 Task: Enable sound notifications for reminders in Microsoft Outlook.
Action: Mouse moved to (48, 25)
Screenshot: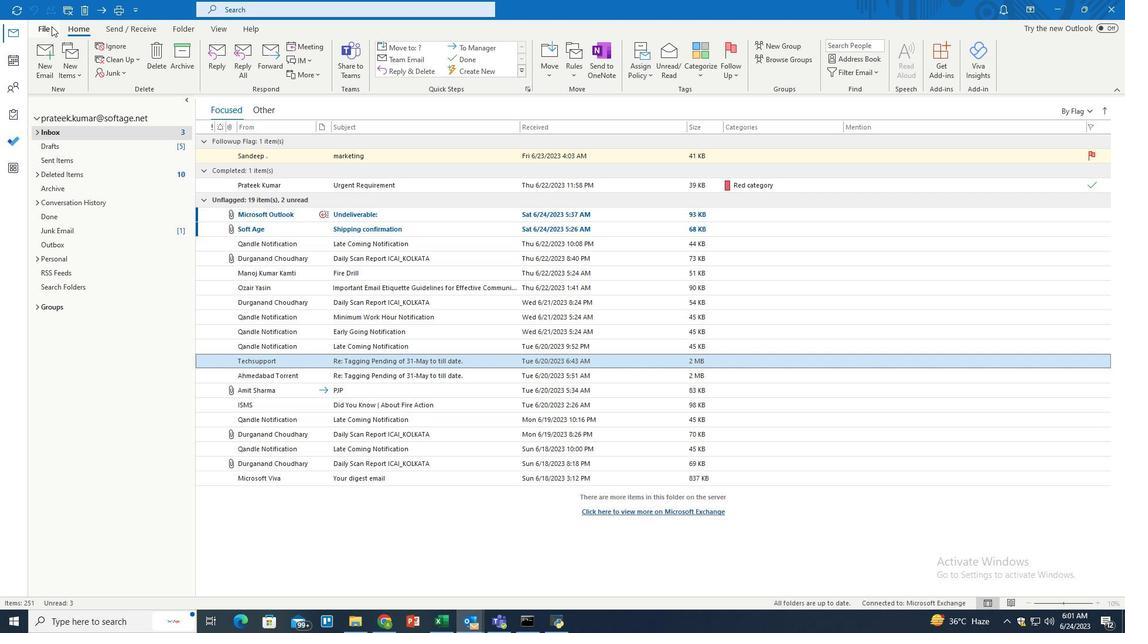 
Action: Mouse pressed left at (48, 25)
Screenshot: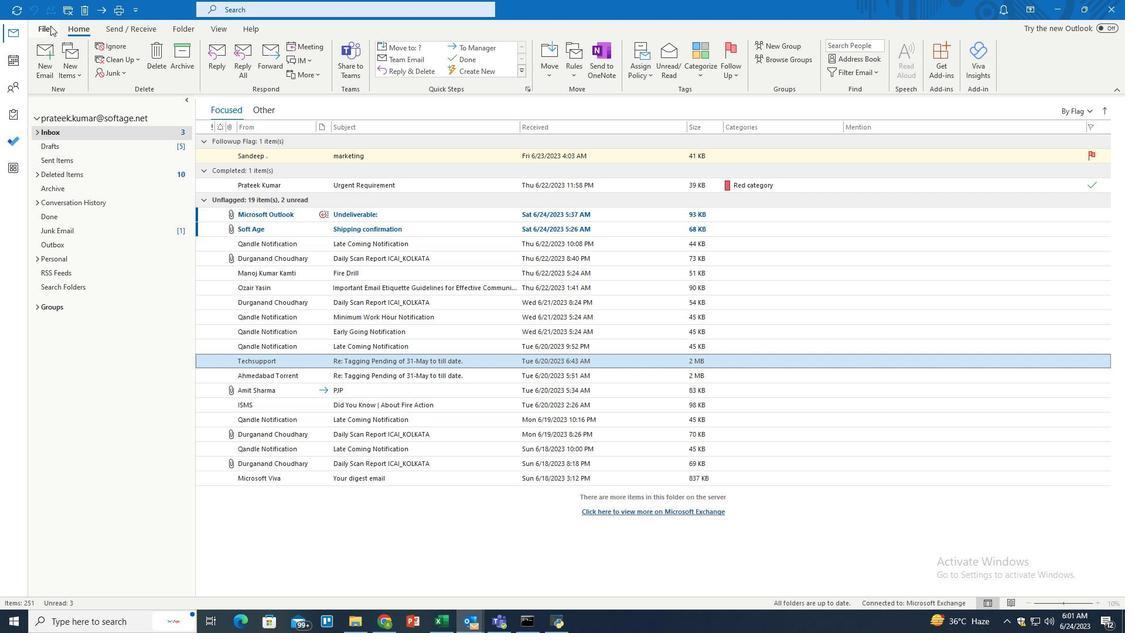 
Action: Mouse moved to (35, 563)
Screenshot: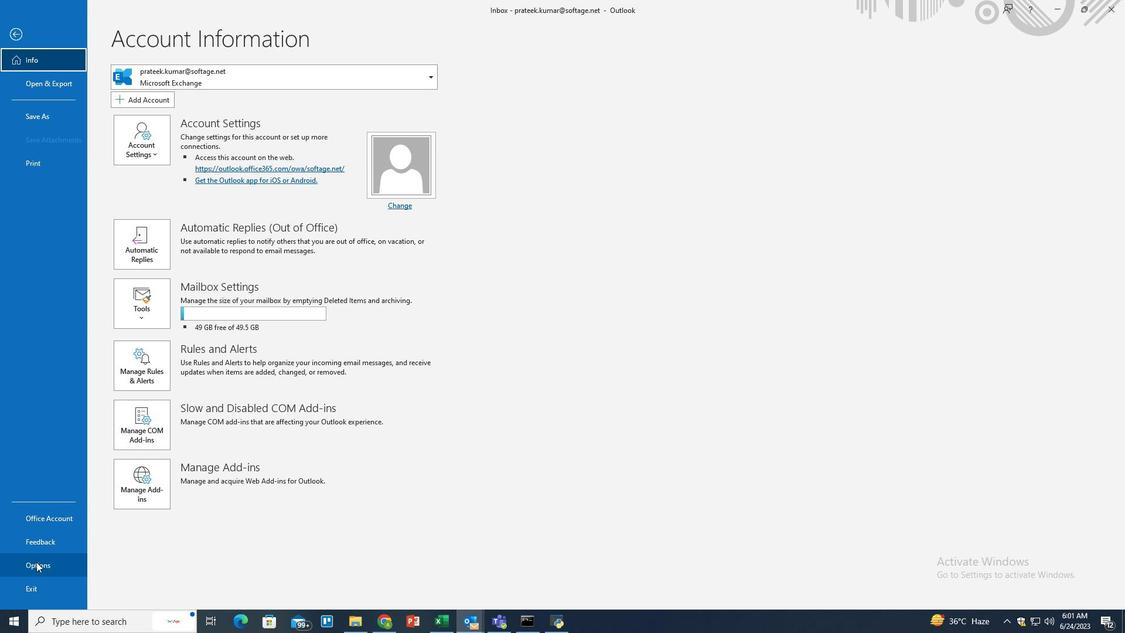 
Action: Mouse pressed left at (35, 563)
Screenshot: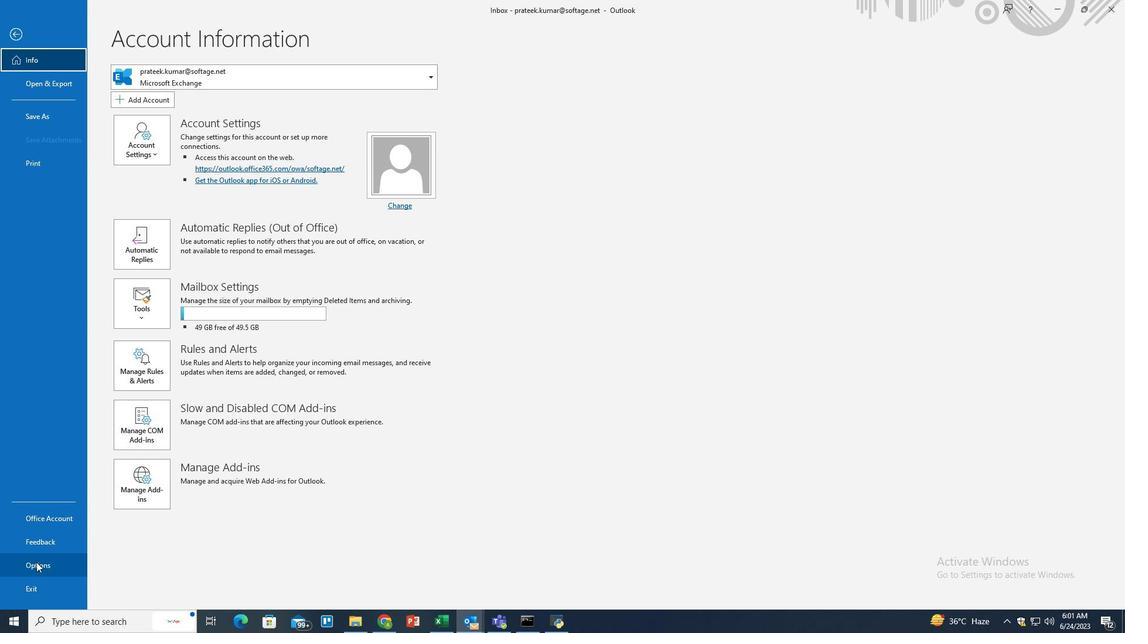 
Action: Mouse moved to (347, 279)
Screenshot: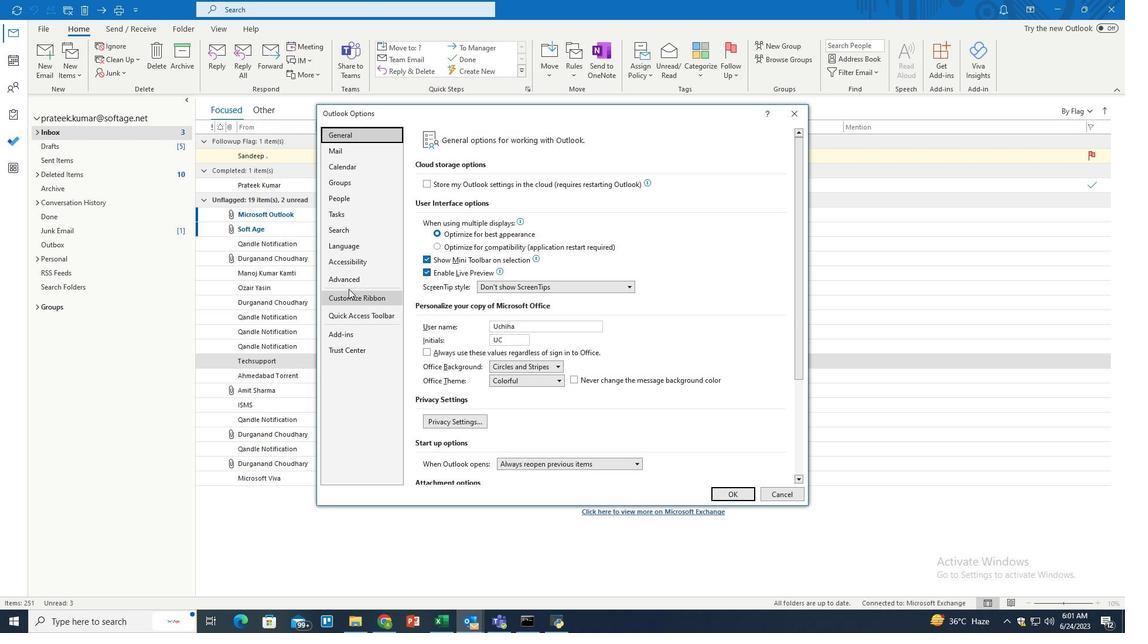 
Action: Mouse pressed left at (347, 279)
Screenshot: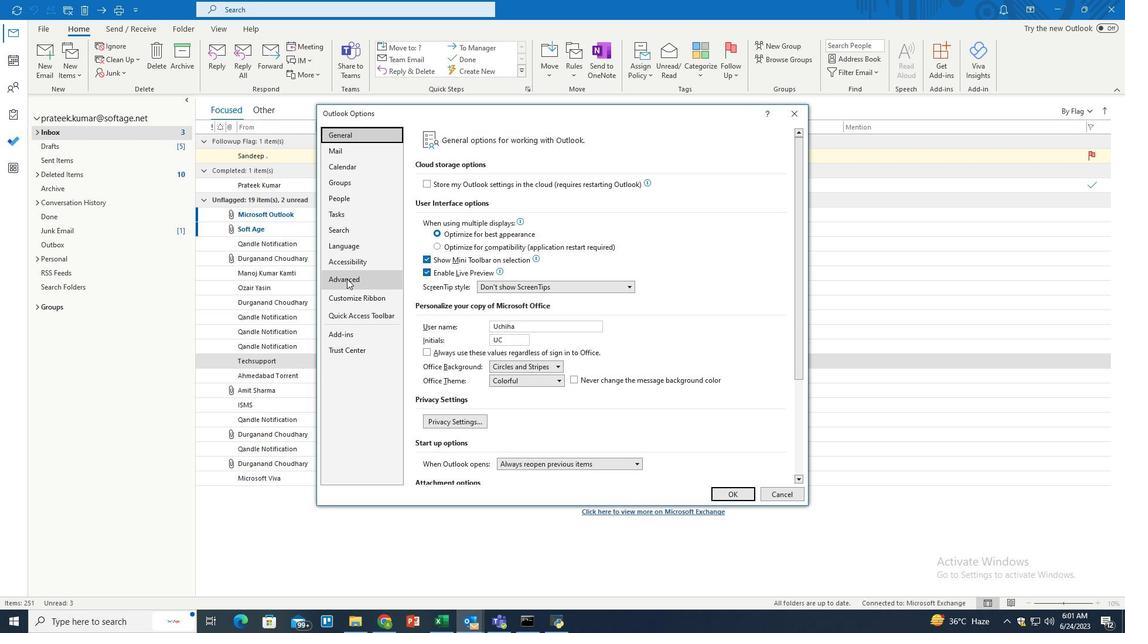 
Action: Mouse moved to (516, 304)
Screenshot: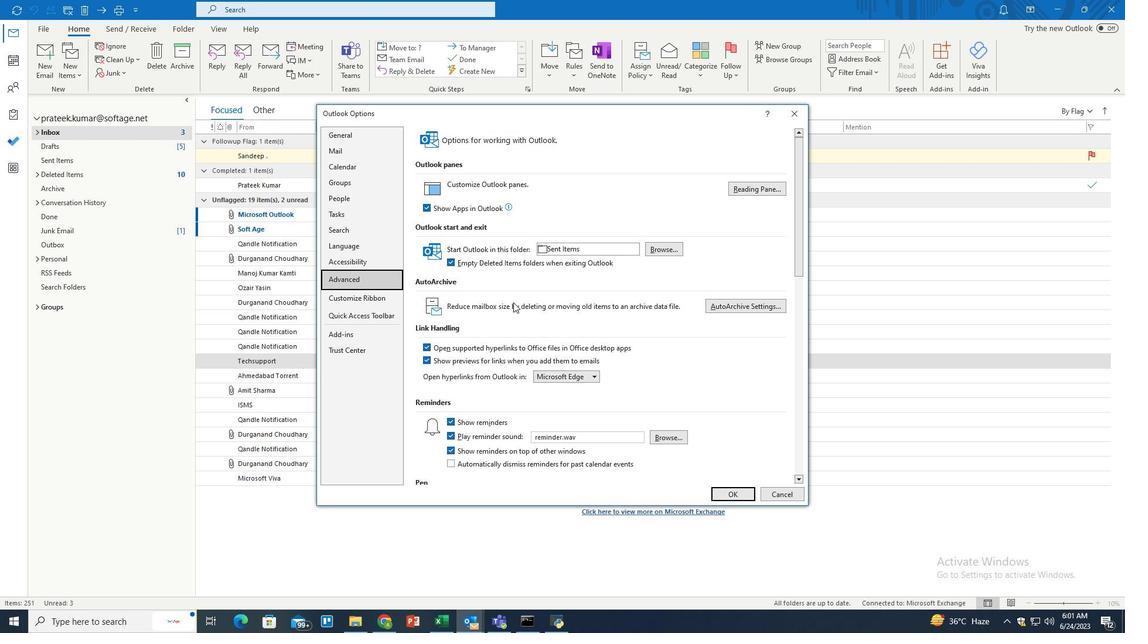 
Action: Mouse scrolled (516, 303) with delta (0, 0)
Screenshot: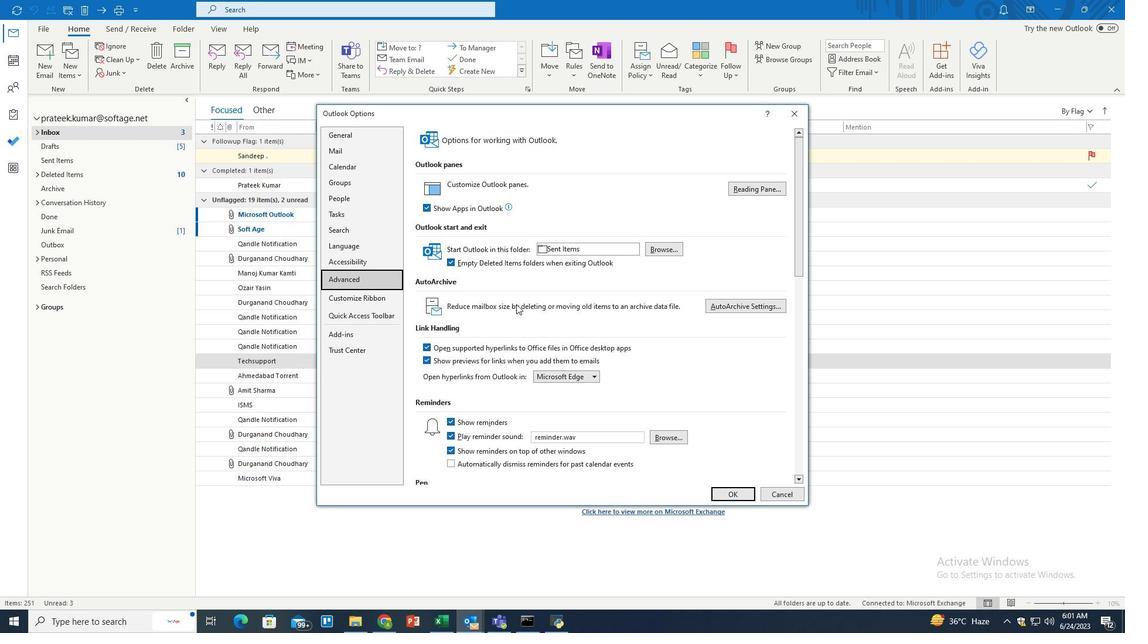 
Action: Mouse scrolled (516, 303) with delta (0, 0)
Screenshot: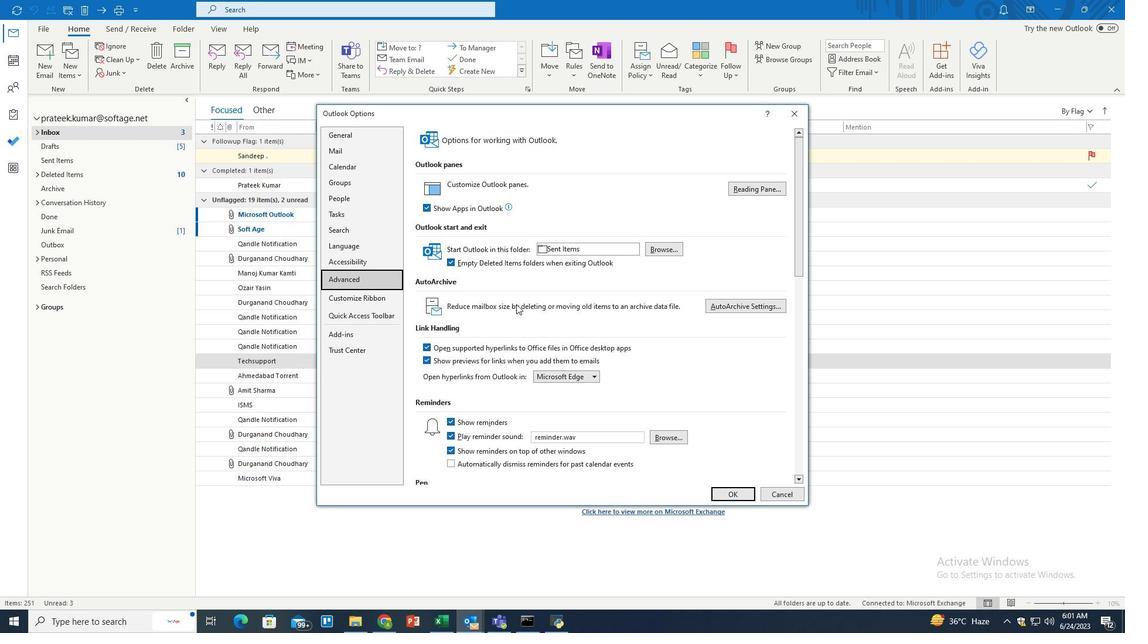 
Action: Mouse scrolled (516, 303) with delta (0, 0)
Screenshot: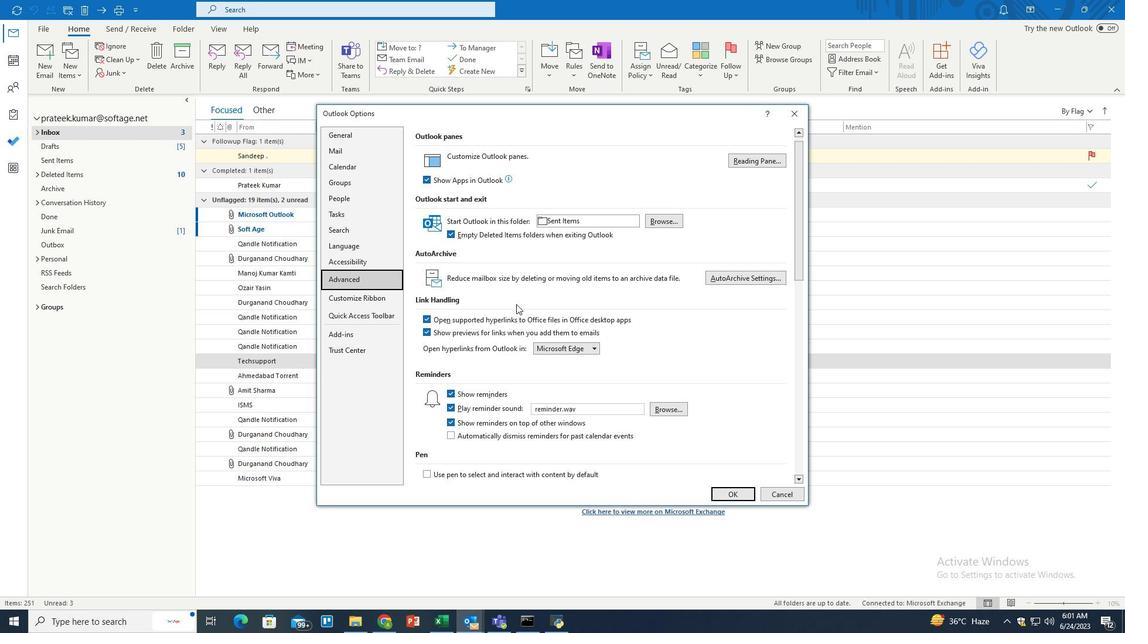 
Action: Mouse moved to (459, 377)
Screenshot: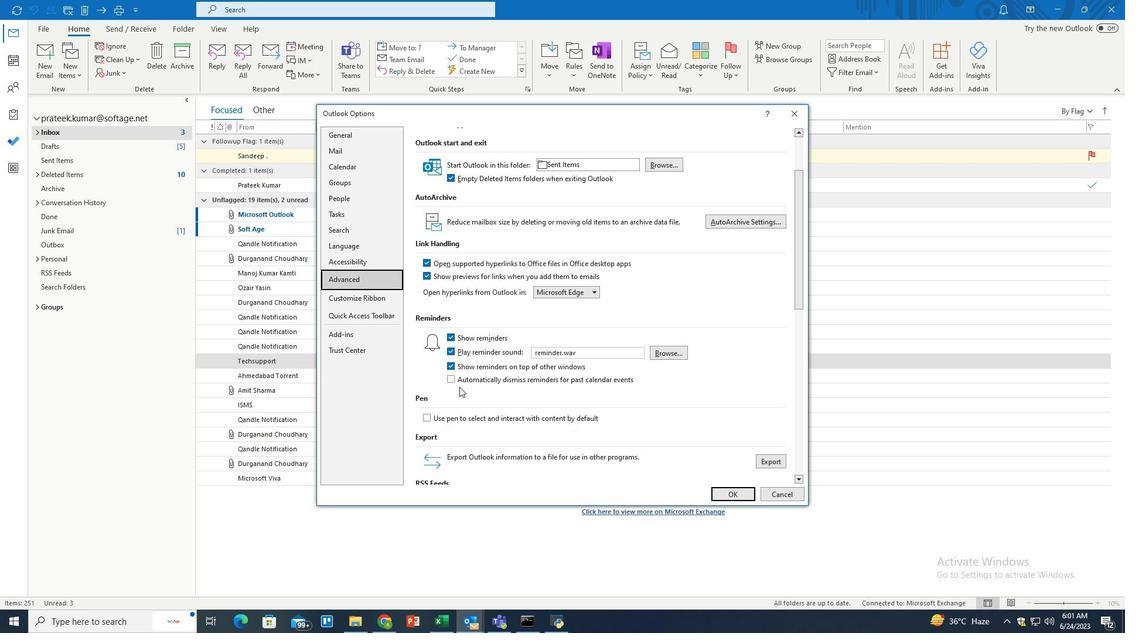 
Action: Mouse pressed left at (459, 377)
Screenshot: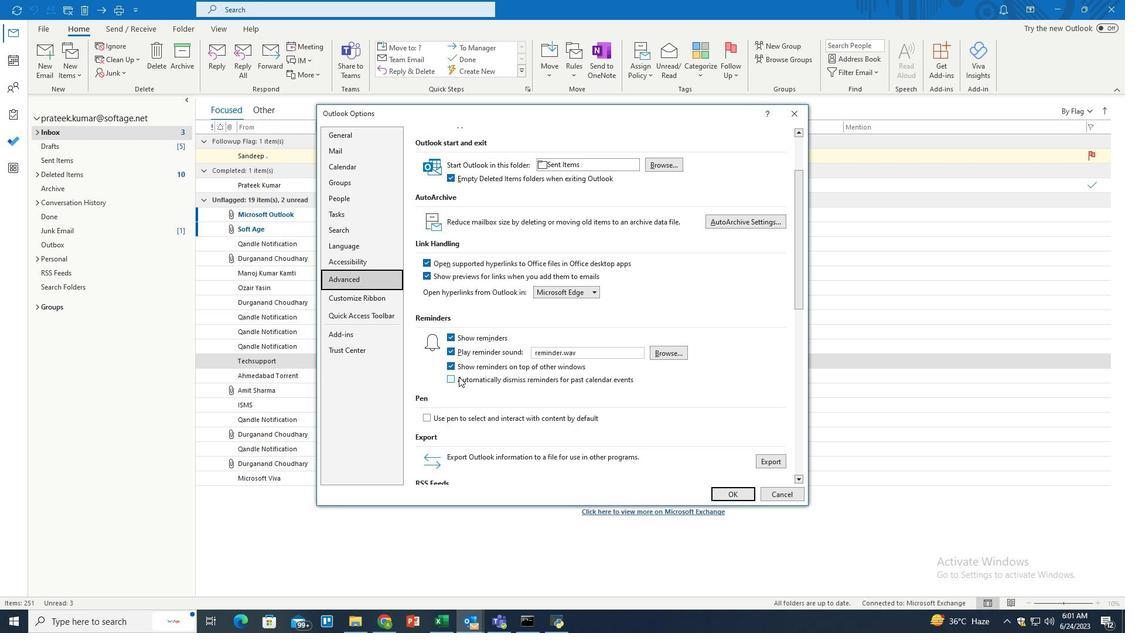 
Action: Mouse moved to (739, 494)
Screenshot: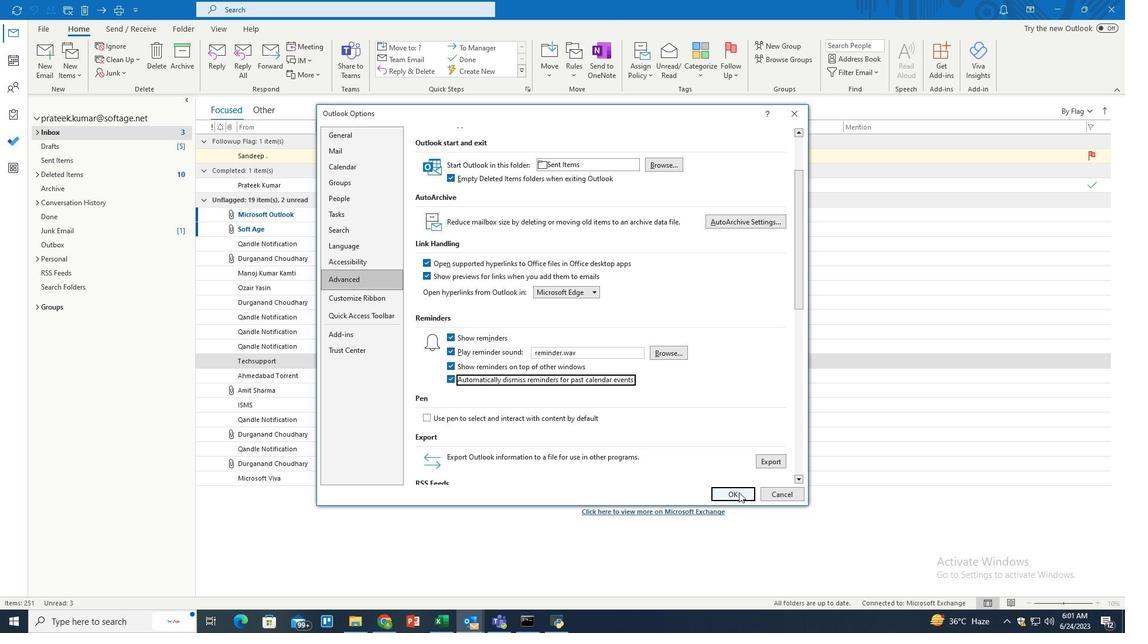 
Action: Mouse pressed left at (739, 494)
Screenshot: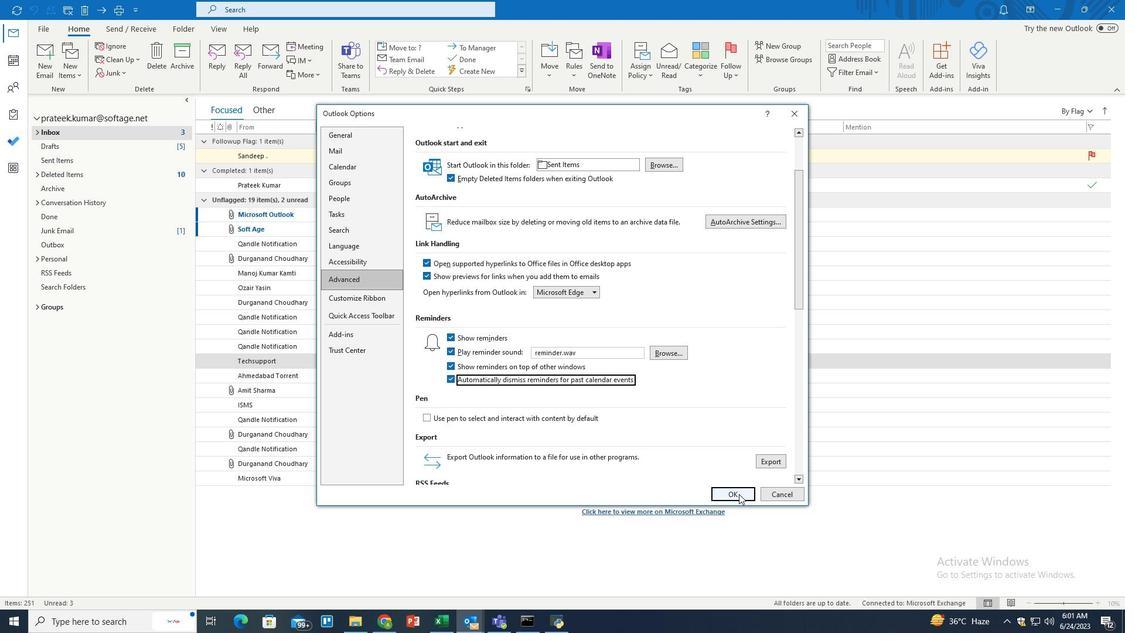 
Action: Mouse moved to (552, 371)
Screenshot: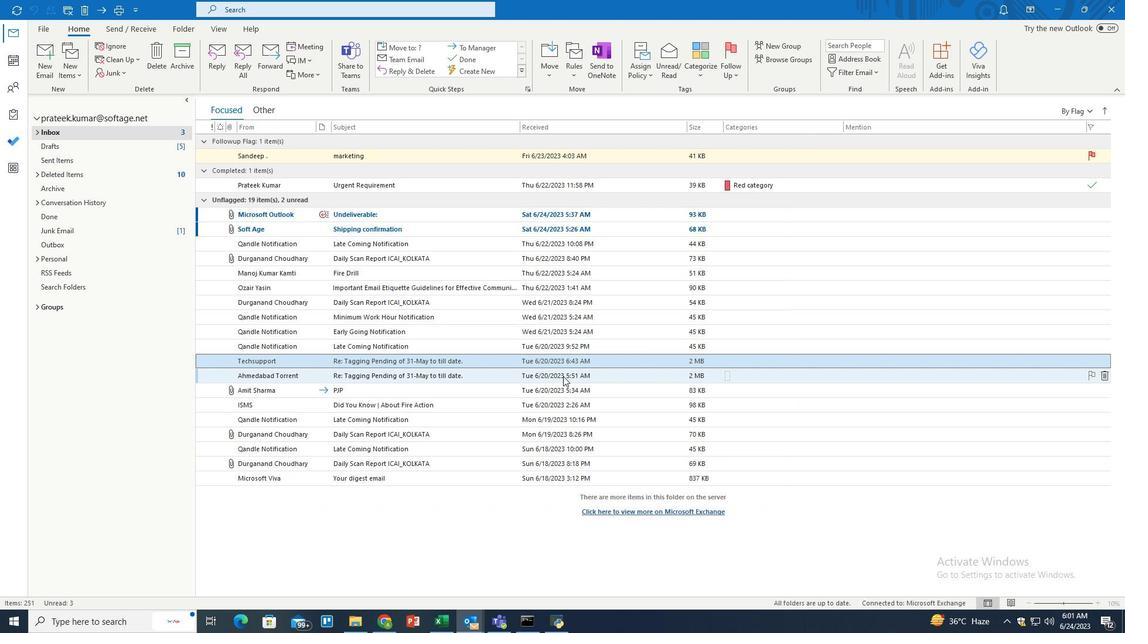
